 Task: Show profile photos to all LinkedIn members.
Action: Mouse moved to (804, 96)
Screenshot: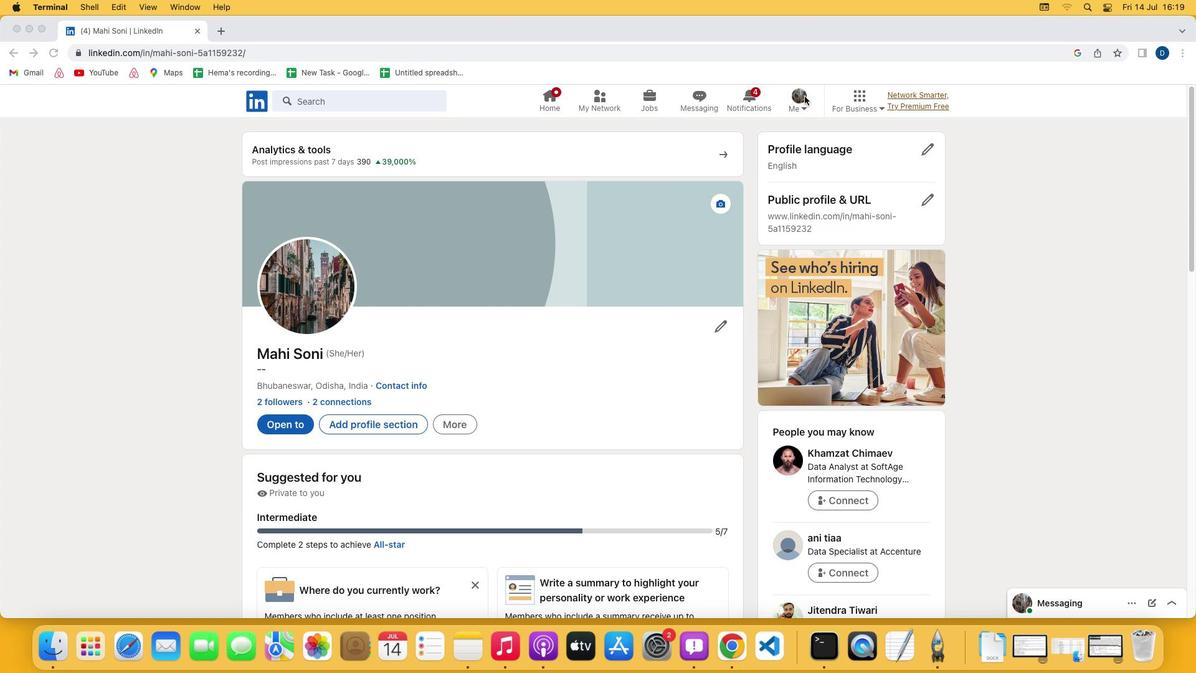 
Action: Mouse pressed left at (804, 96)
Screenshot: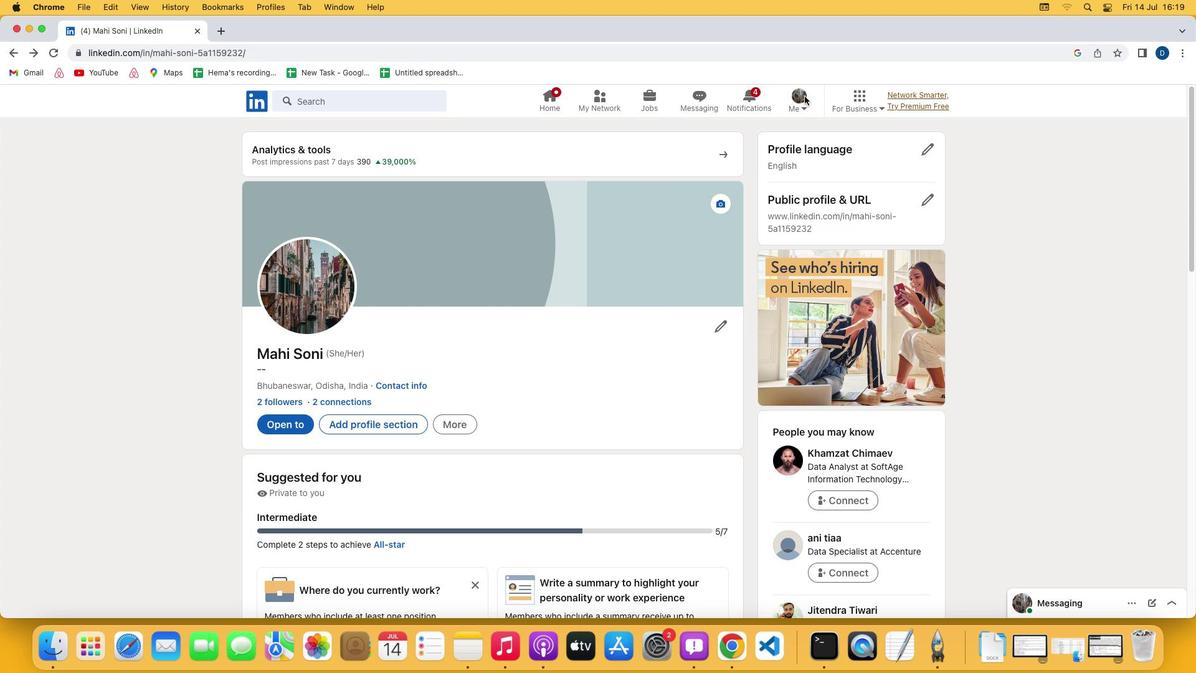 
Action: Mouse pressed left at (804, 96)
Screenshot: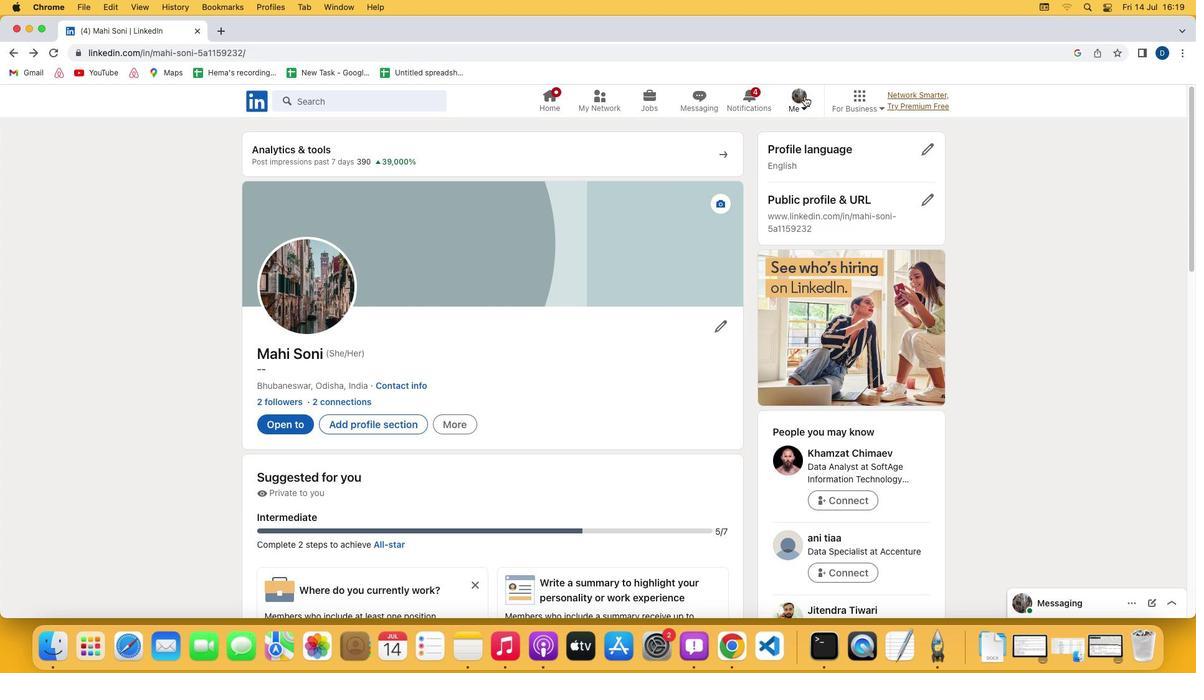 
Action: Mouse moved to (699, 236)
Screenshot: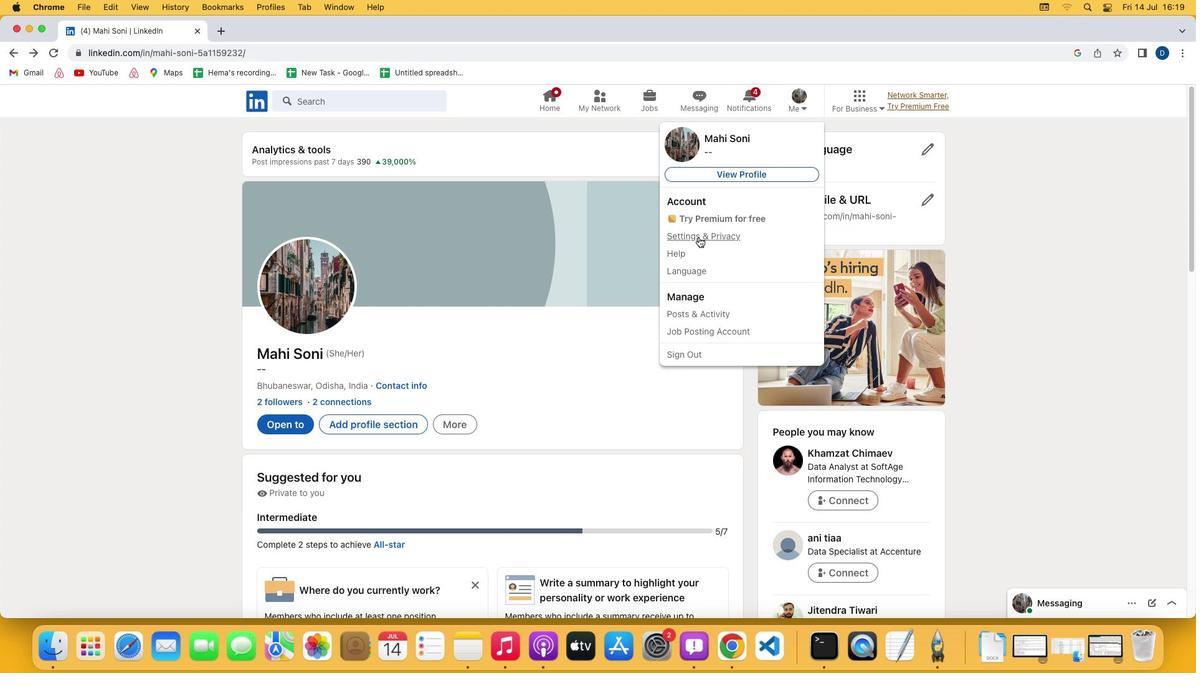 
Action: Mouse pressed left at (699, 236)
Screenshot: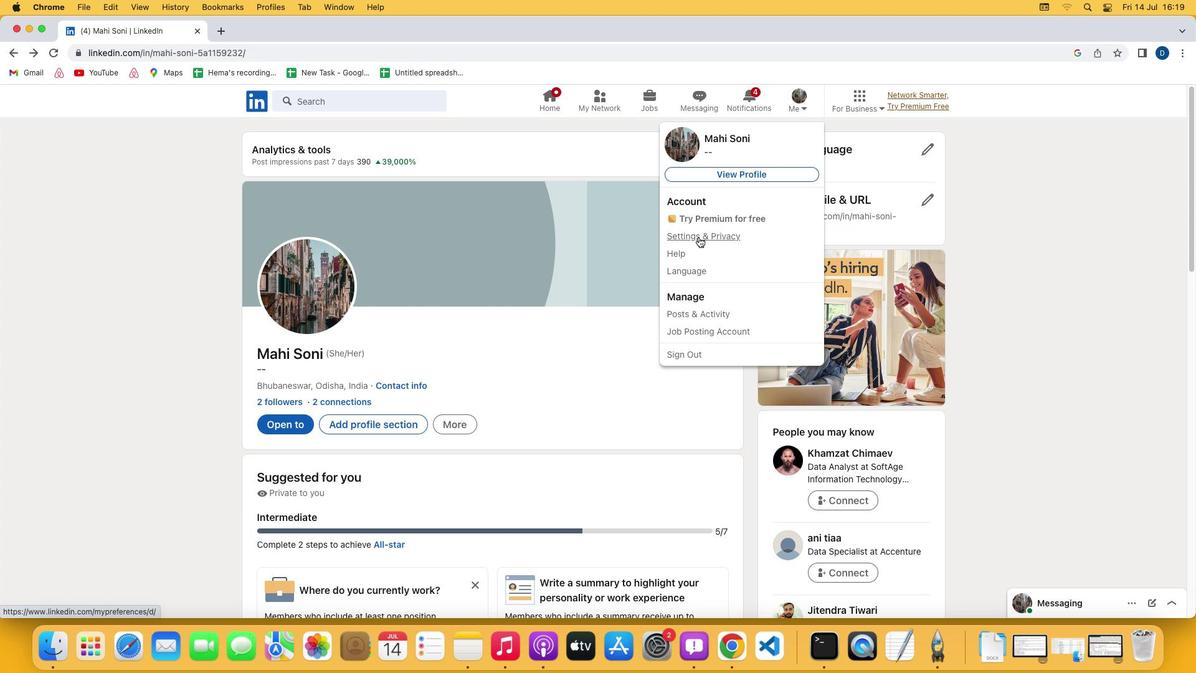 
Action: Mouse moved to (602, 512)
Screenshot: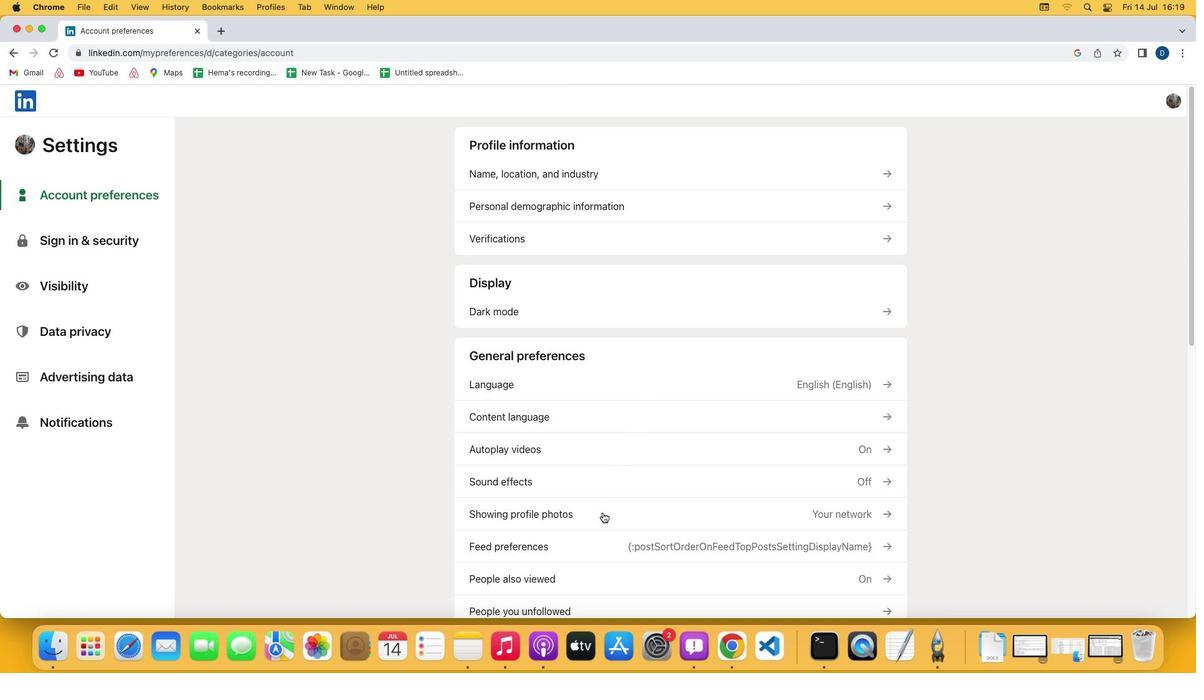 
Action: Mouse pressed left at (602, 512)
Screenshot: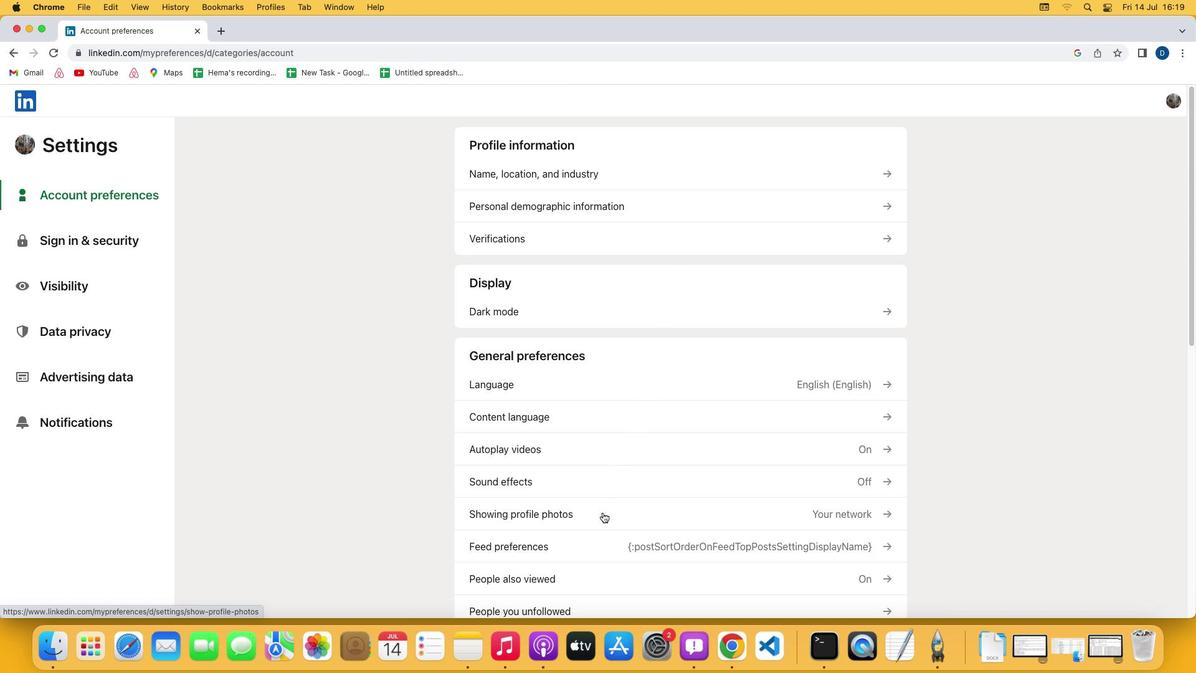 
Action: Mouse moved to (484, 306)
Screenshot: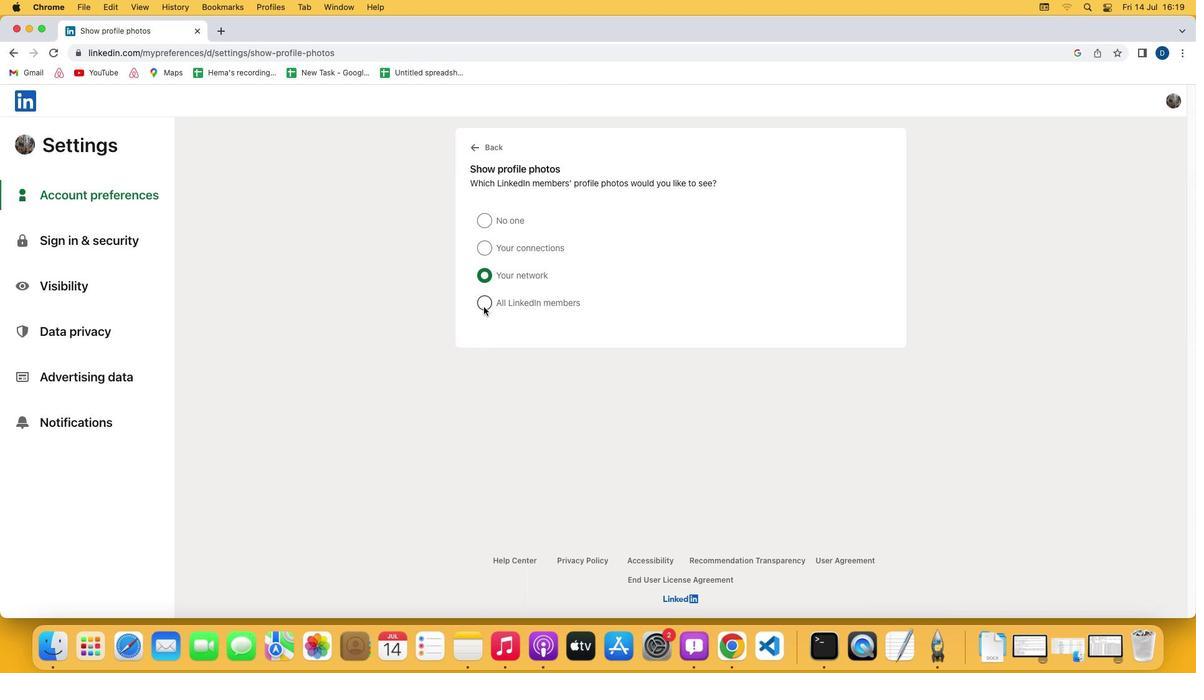 
Action: Mouse pressed left at (484, 306)
Screenshot: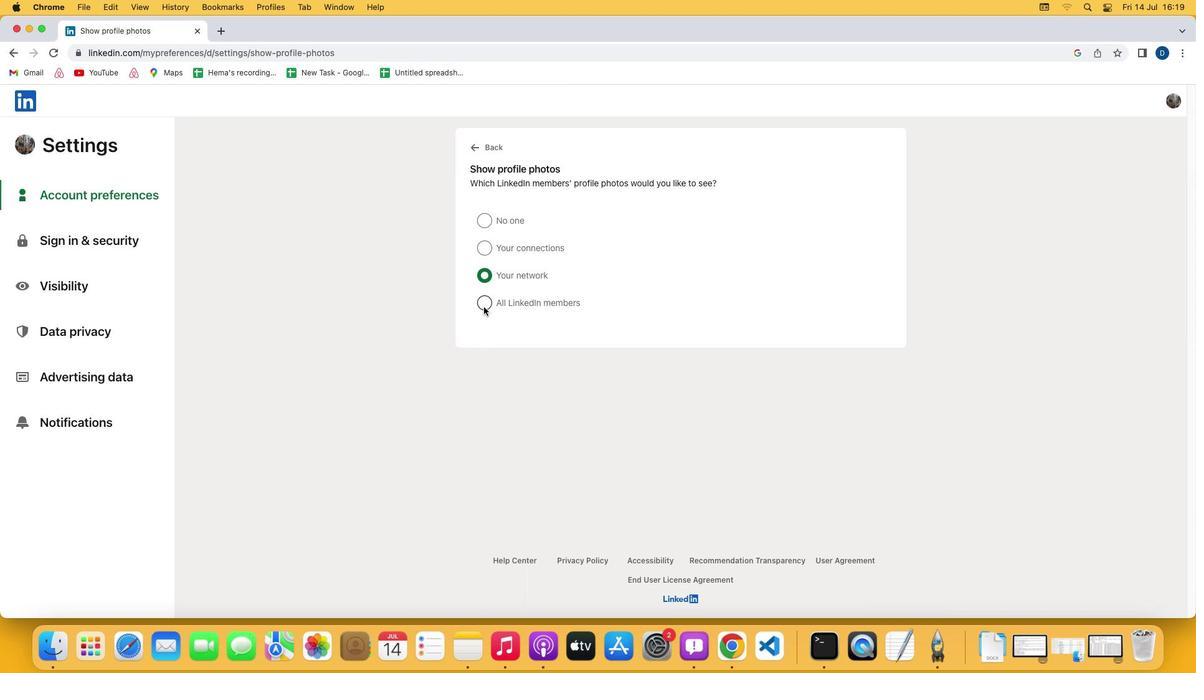 
Action: Mouse moved to (488, 318)
Screenshot: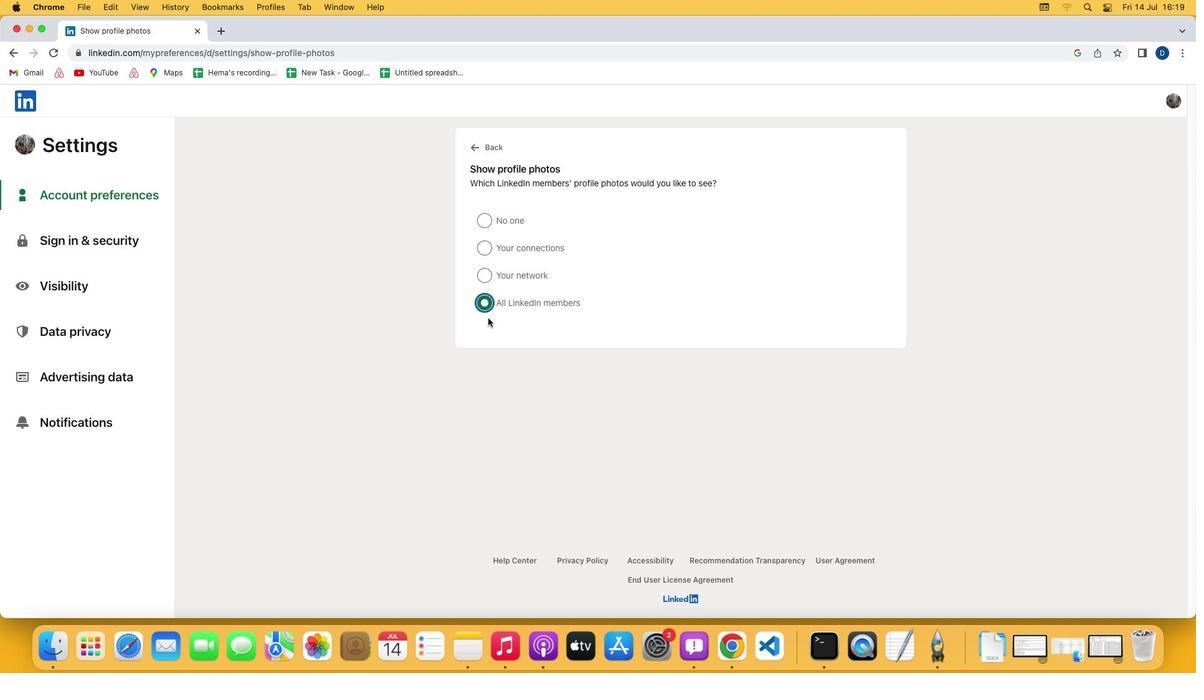
